 Task: Learn more about a business.
Action: Mouse moved to (794, 109)
Screenshot: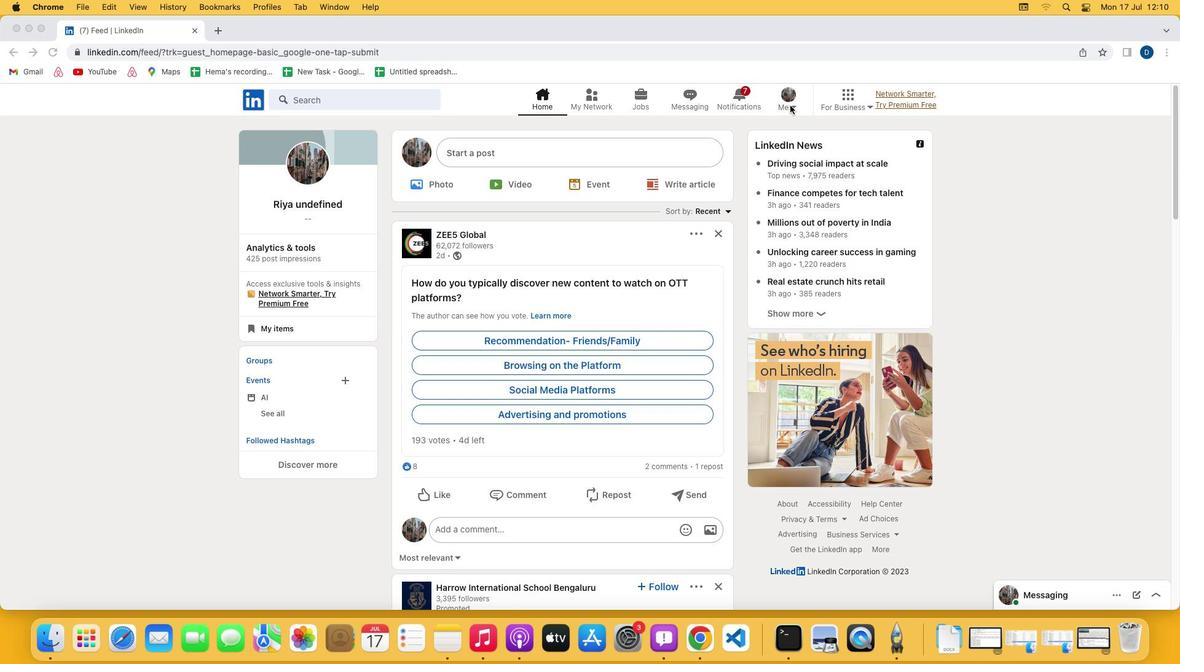 
Action: Mouse pressed left at (794, 109)
Screenshot: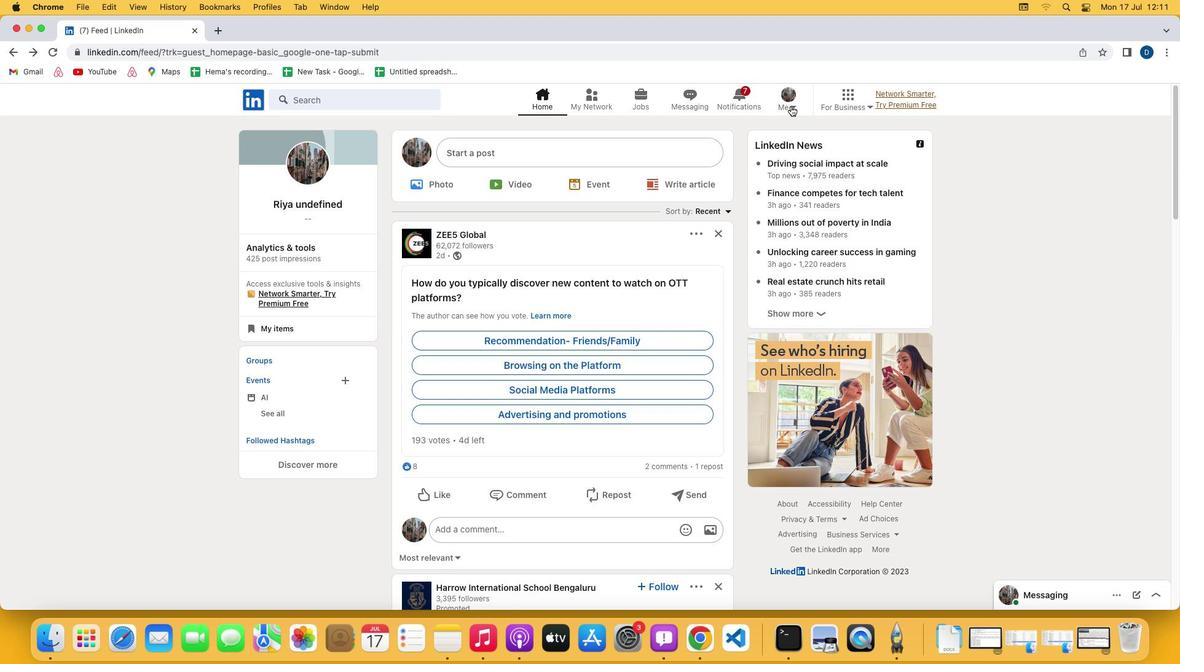 
Action: Mouse moved to (800, 112)
Screenshot: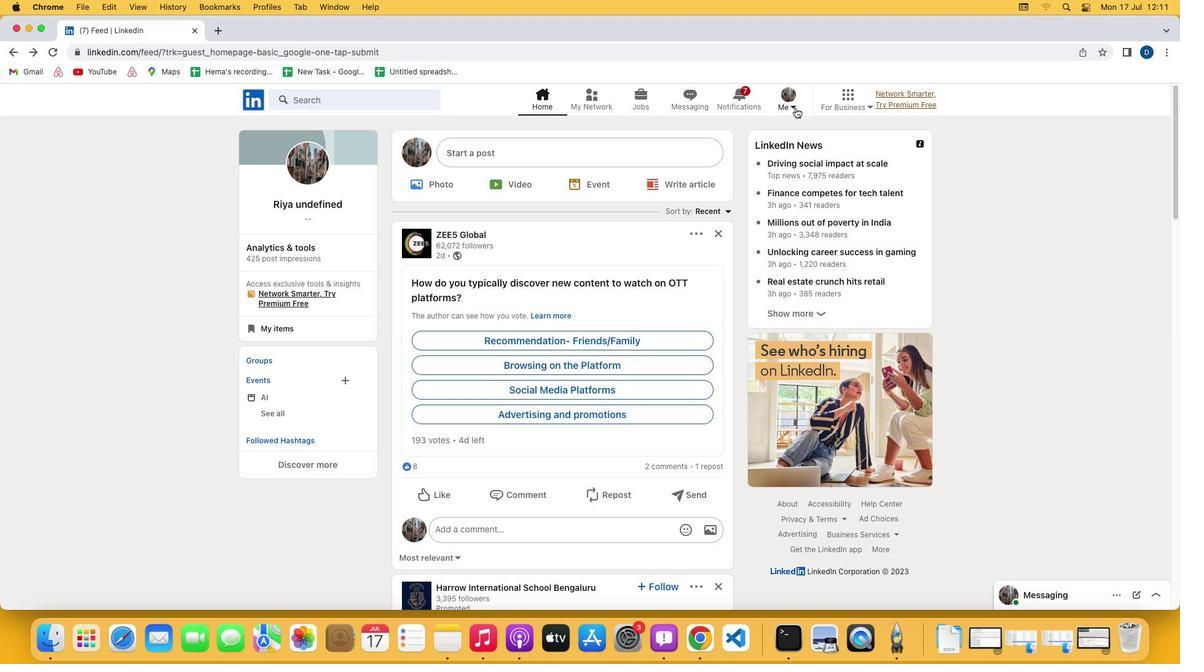 
Action: Mouse pressed left at (800, 112)
Screenshot: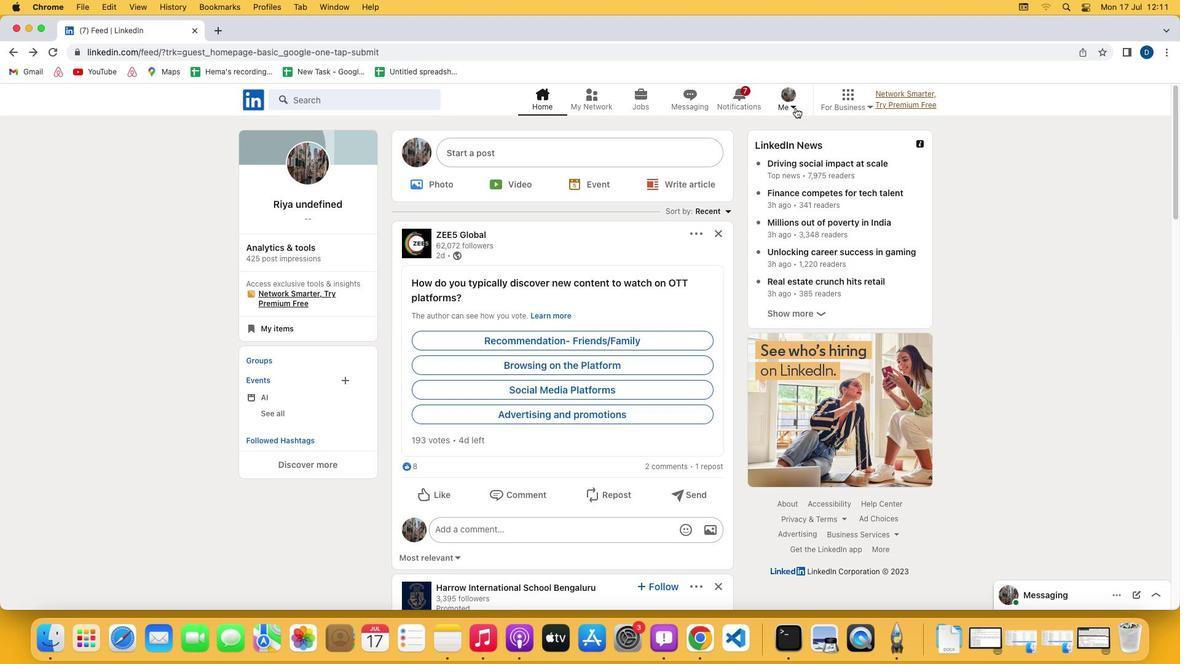 
Action: Mouse moved to (693, 234)
Screenshot: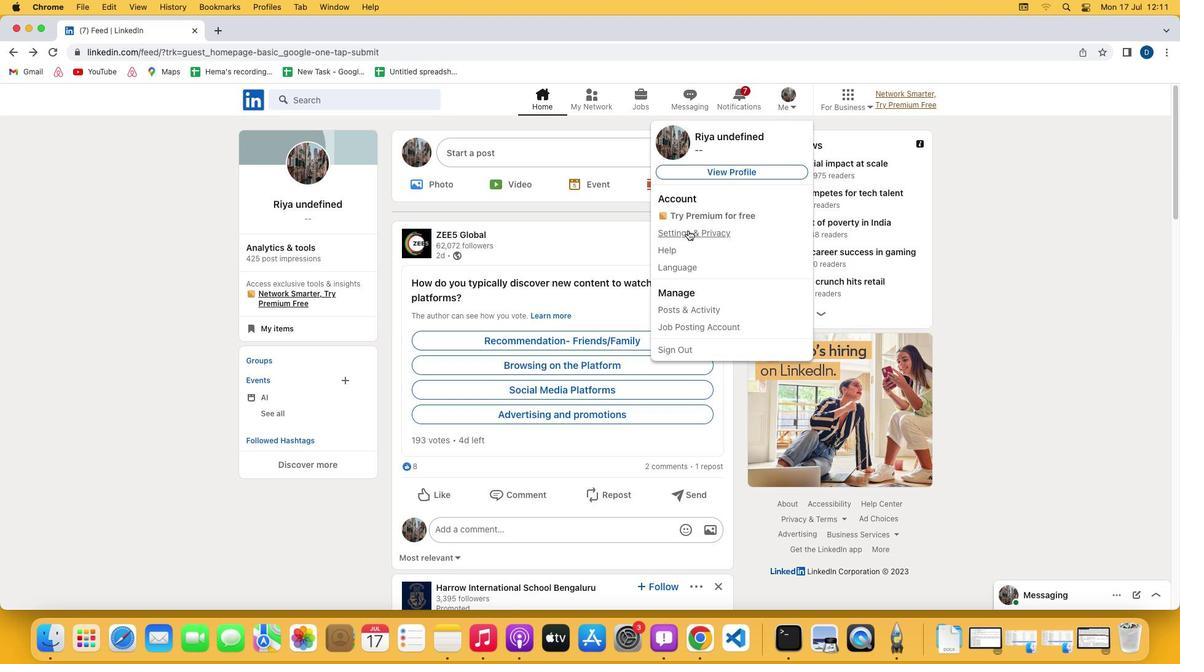 
Action: Mouse pressed left at (693, 234)
Screenshot: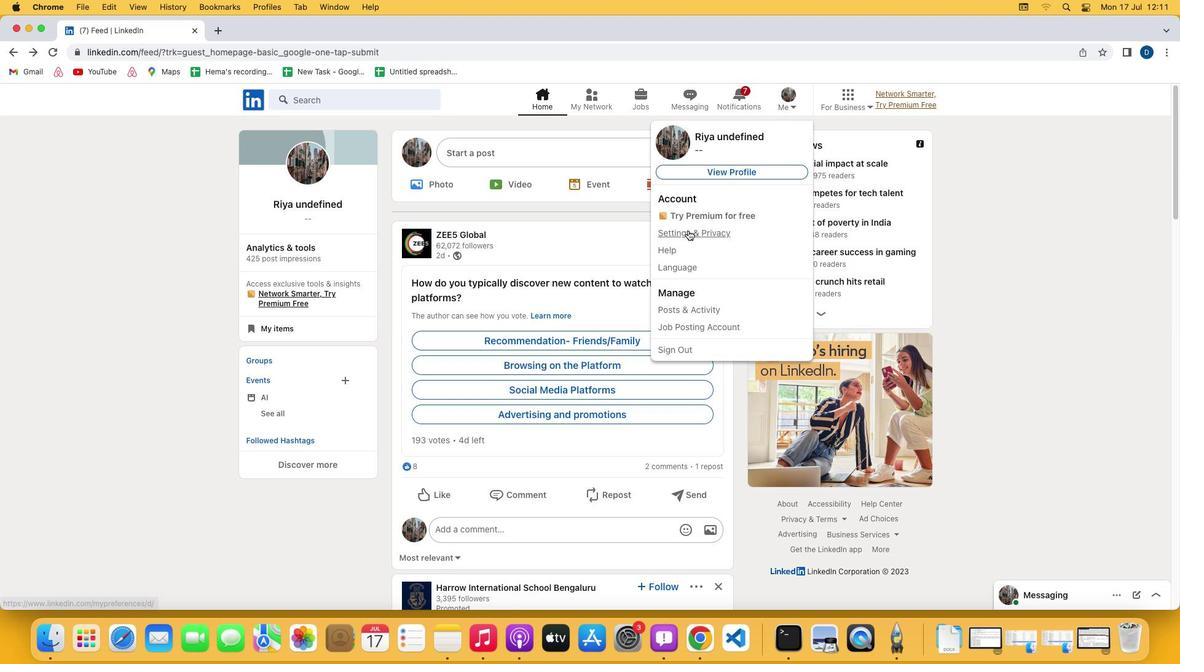 
Action: Mouse moved to (535, 403)
Screenshot: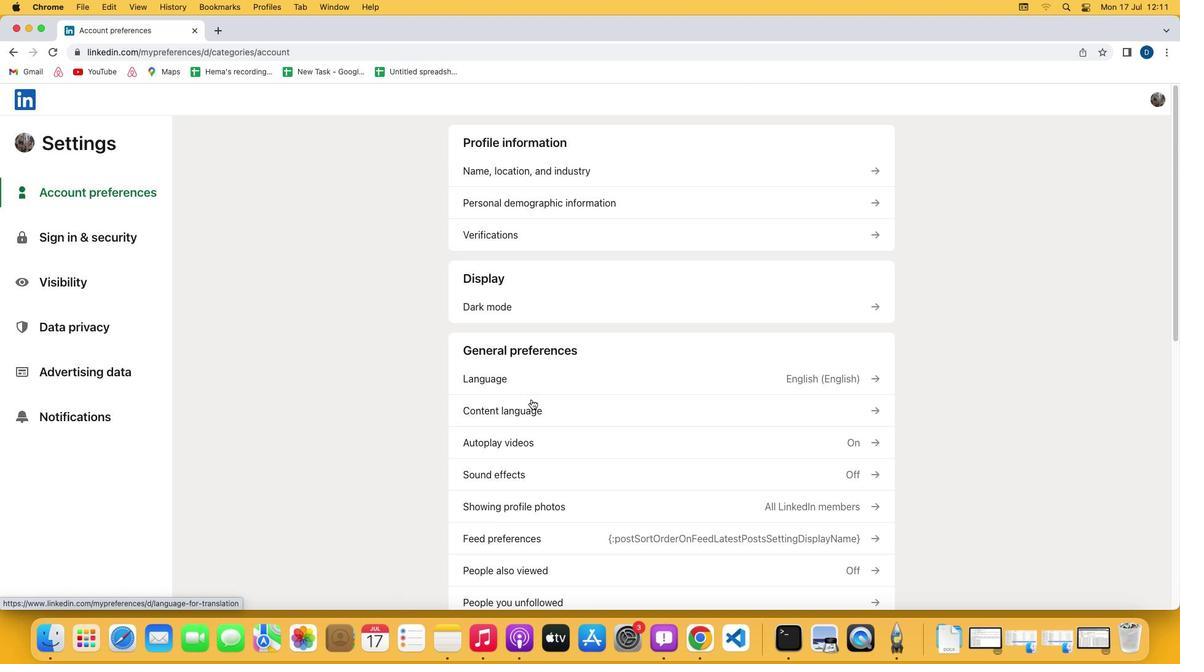 
Action: Mouse scrolled (535, 403) with delta (4, 3)
Screenshot: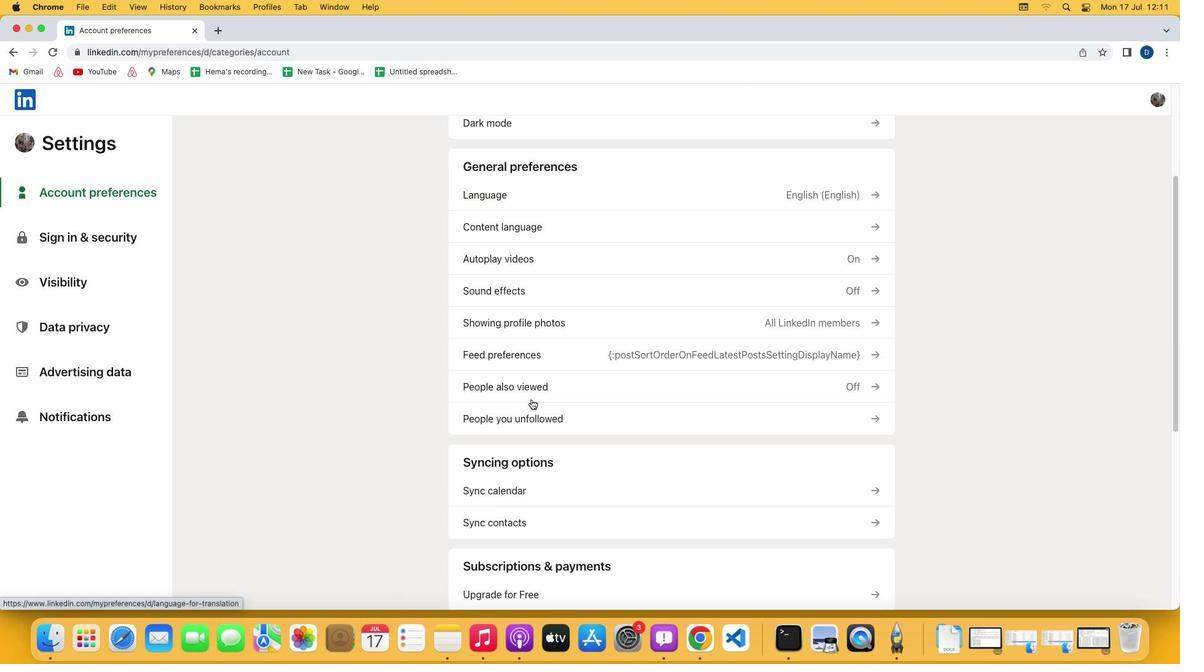 
Action: Mouse scrolled (535, 403) with delta (4, 3)
Screenshot: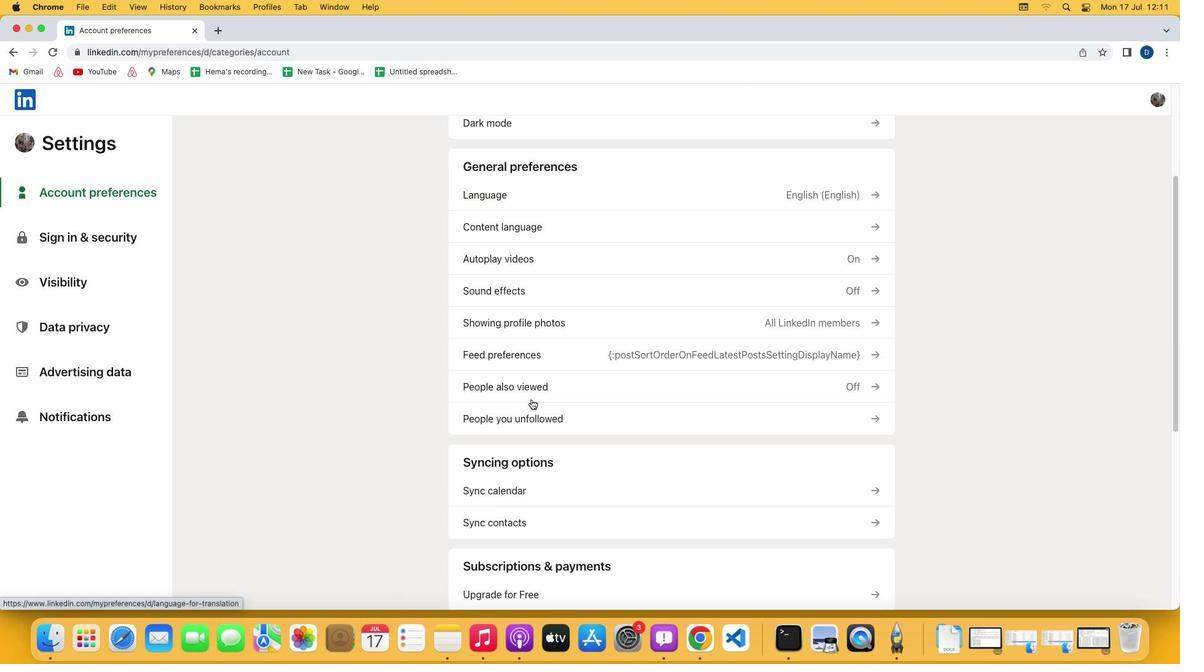 
Action: Mouse scrolled (535, 403) with delta (4, 2)
Screenshot: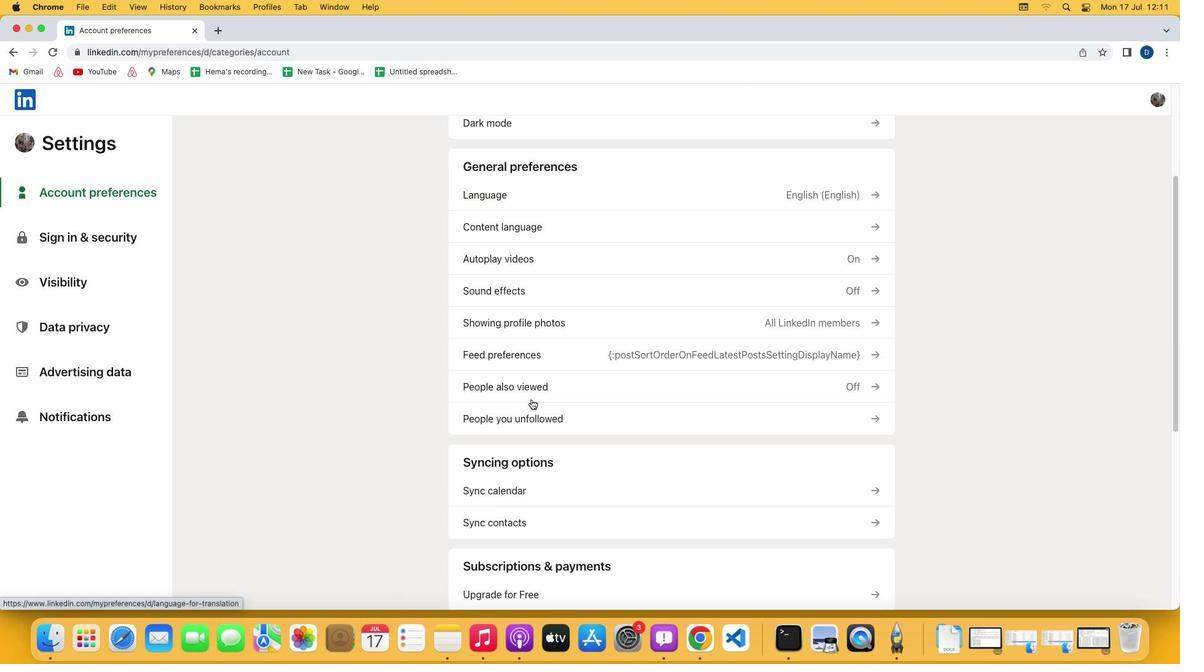 
Action: Mouse scrolled (535, 403) with delta (4, 1)
Screenshot: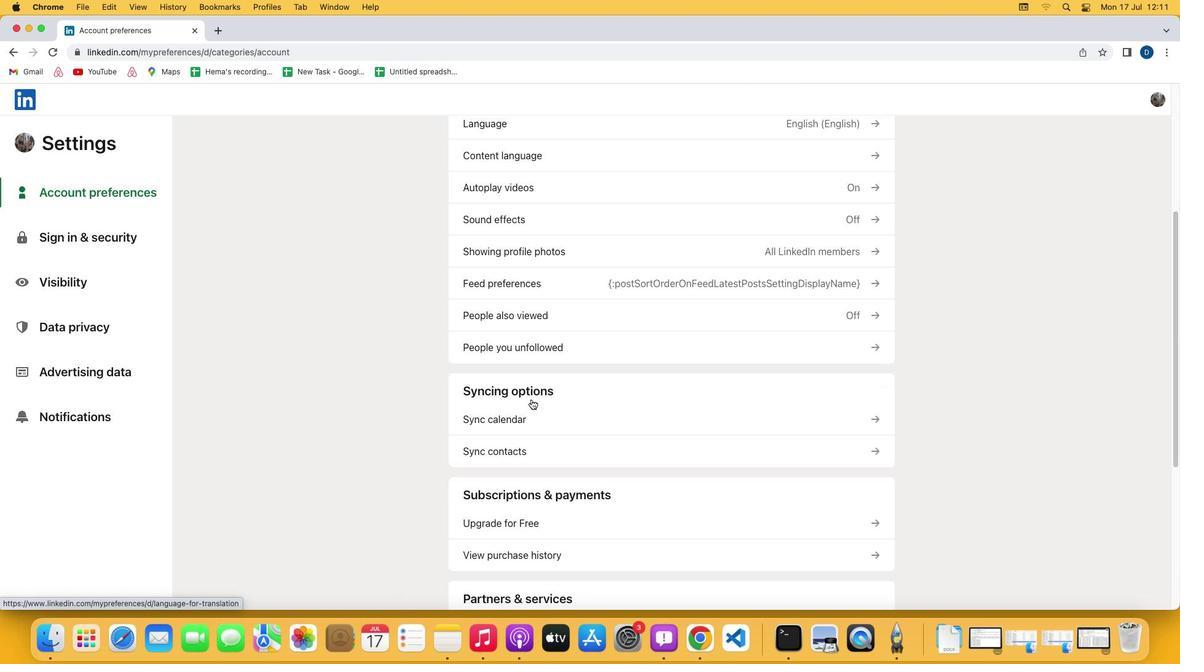 
Action: Mouse moved to (535, 407)
Screenshot: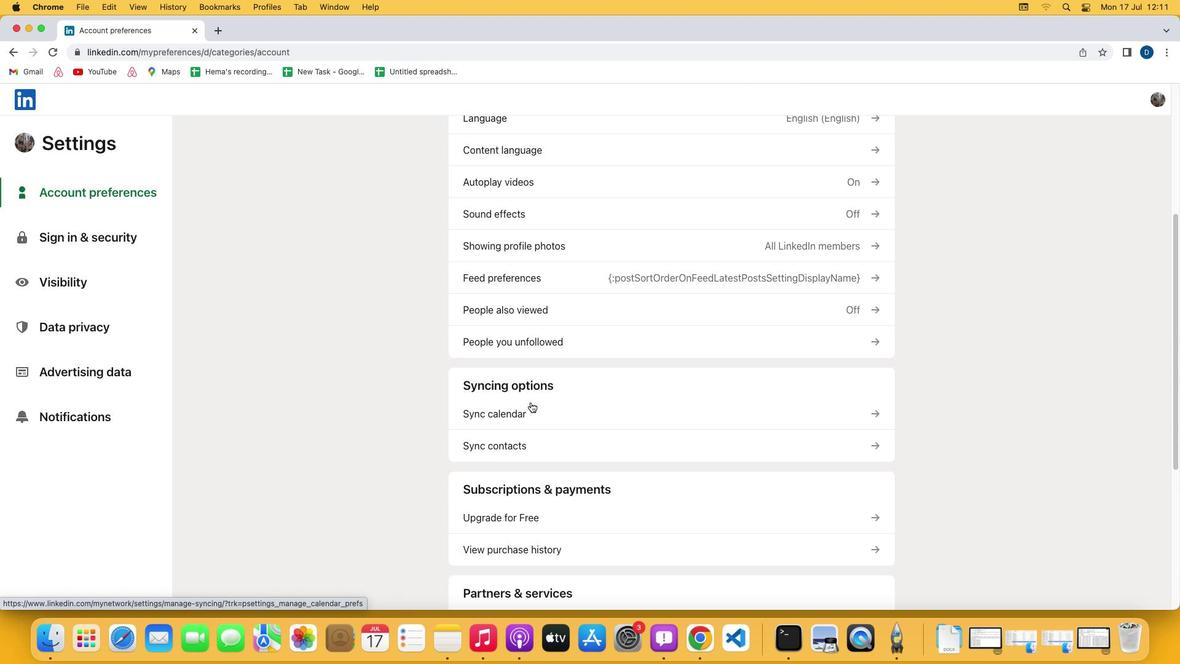 
Action: Mouse scrolled (535, 407) with delta (4, 3)
Screenshot: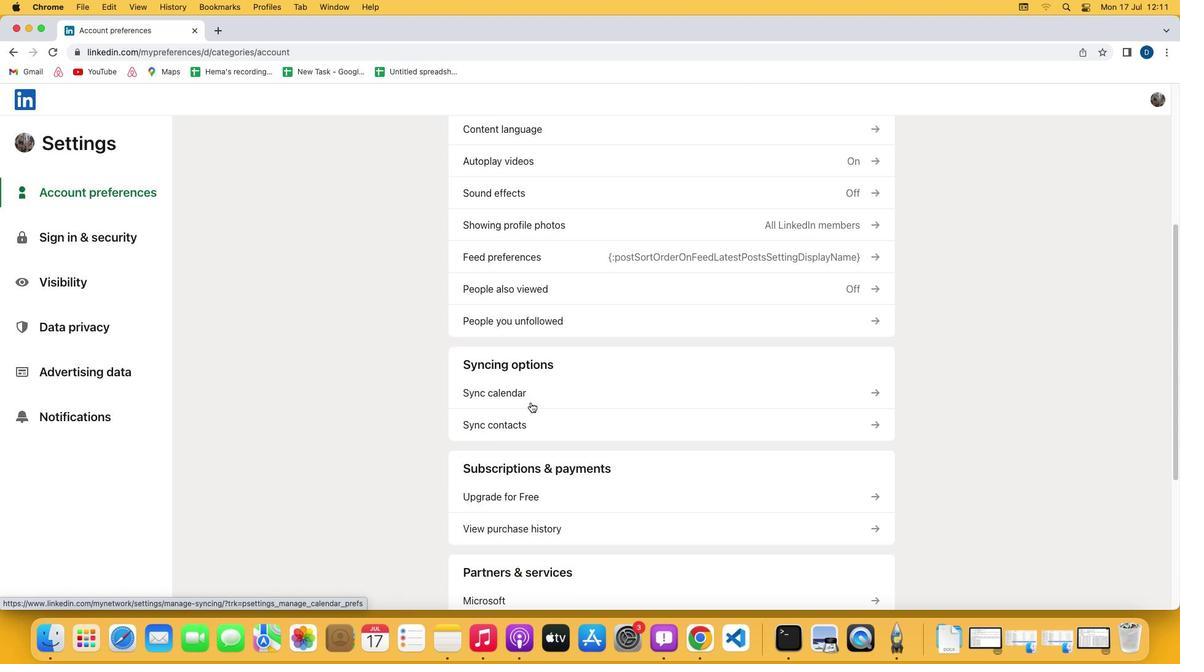 
Action: Mouse scrolled (535, 407) with delta (4, 3)
Screenshot: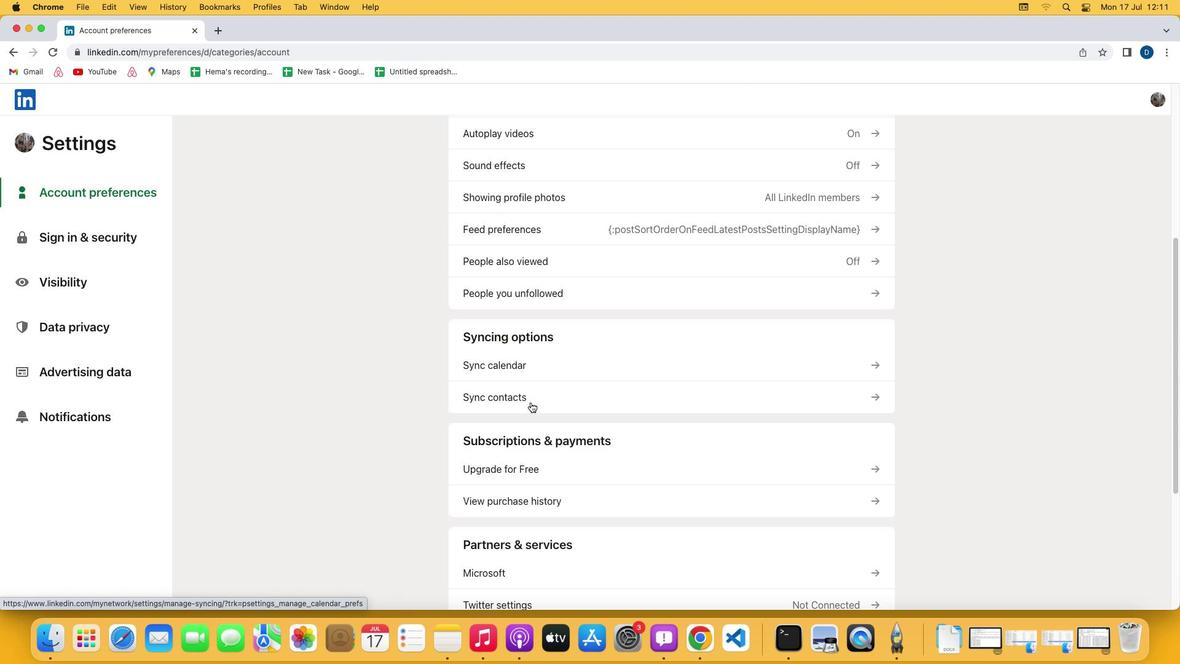 
Action: Mouse scrolled (535, 407) with delta (4, 2)
Screenshot: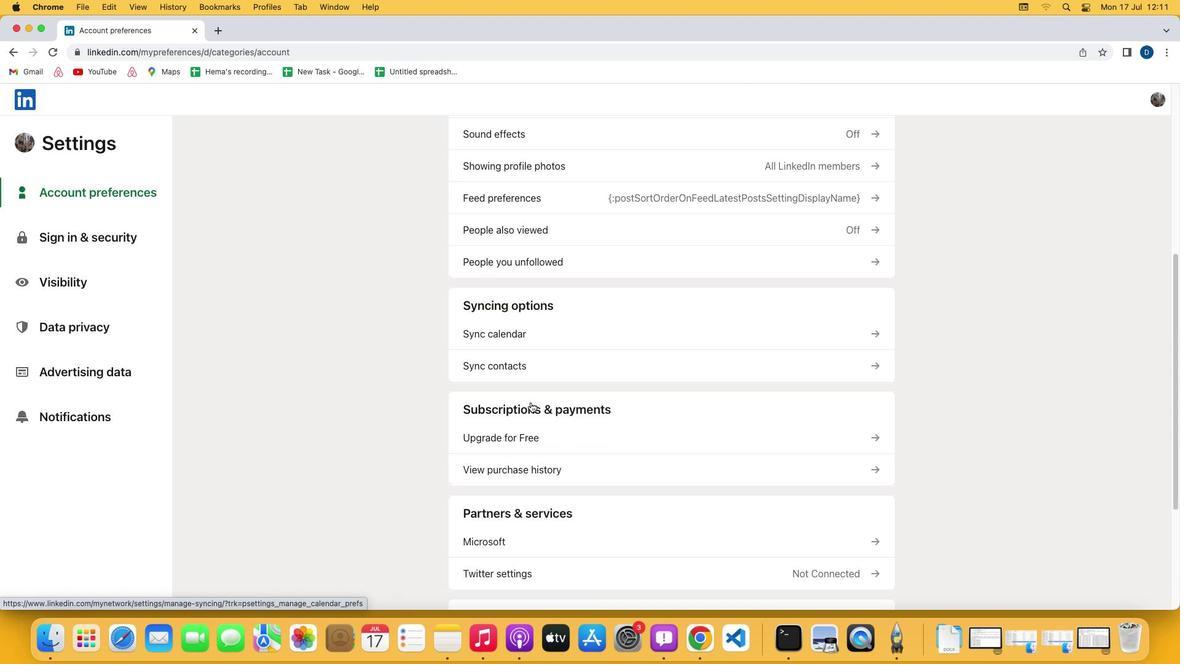 
Action: Mouse scrolled (535, 407) with delta (4, 2)
Screenshot: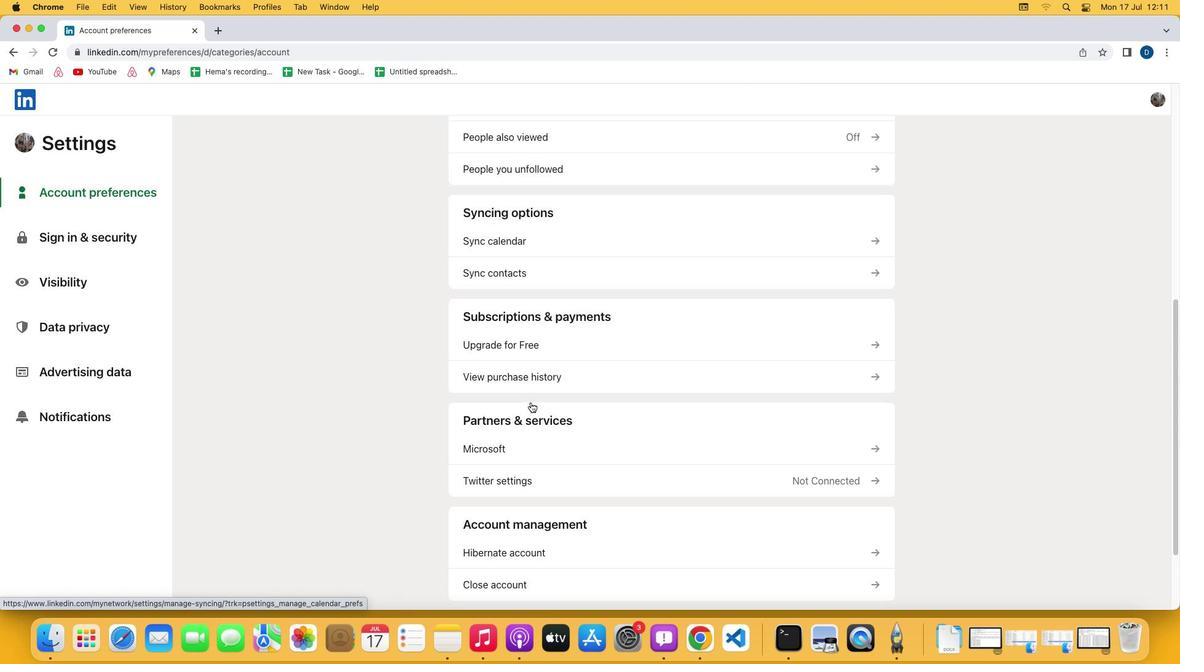 
Action: Mouse moved to (526, 337)
Screenshot: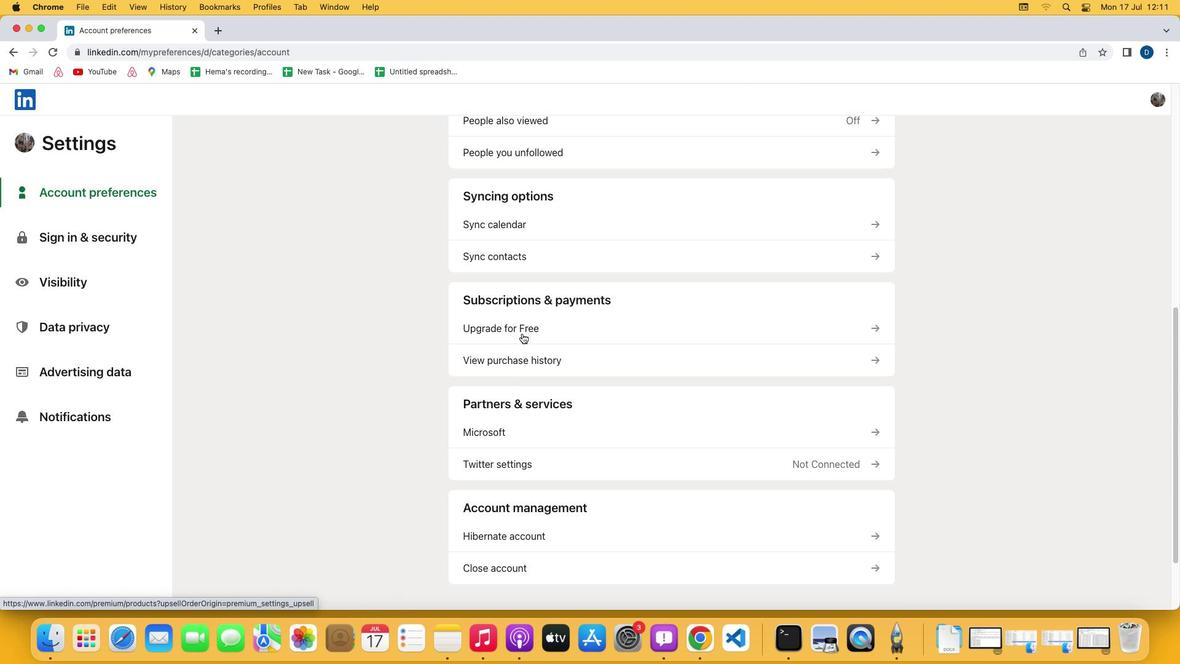 
Action: Mouse pressed left at (526, 337)
Screenshot: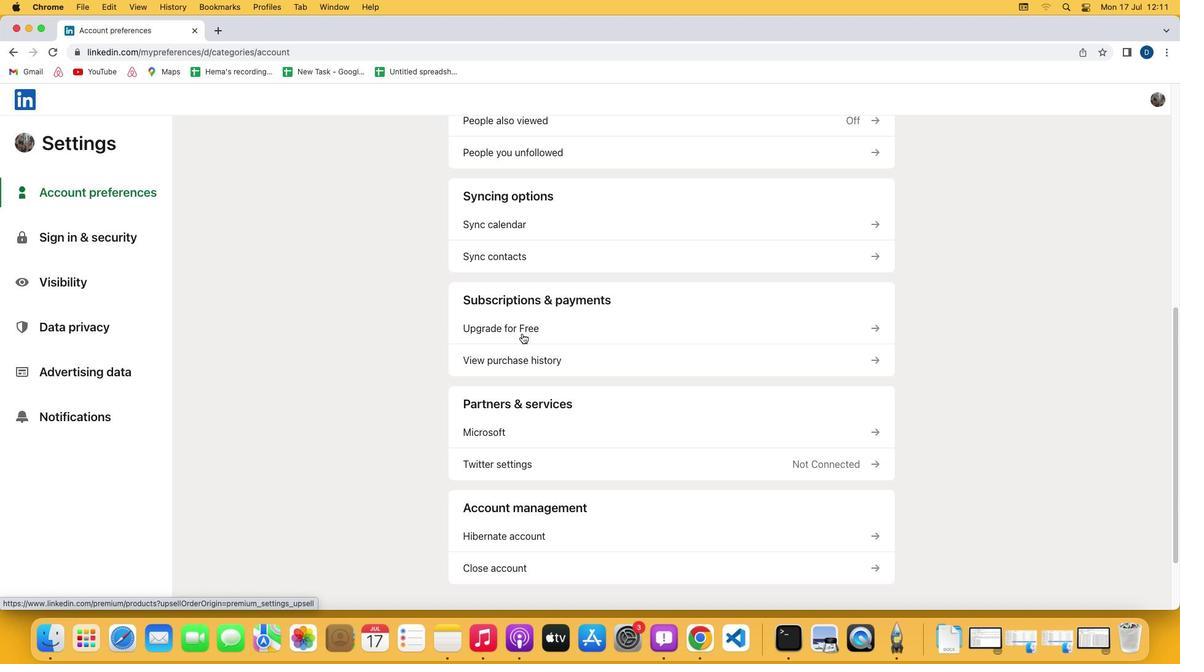 
Action: Mouse moved to (483, 359)
Screenshot: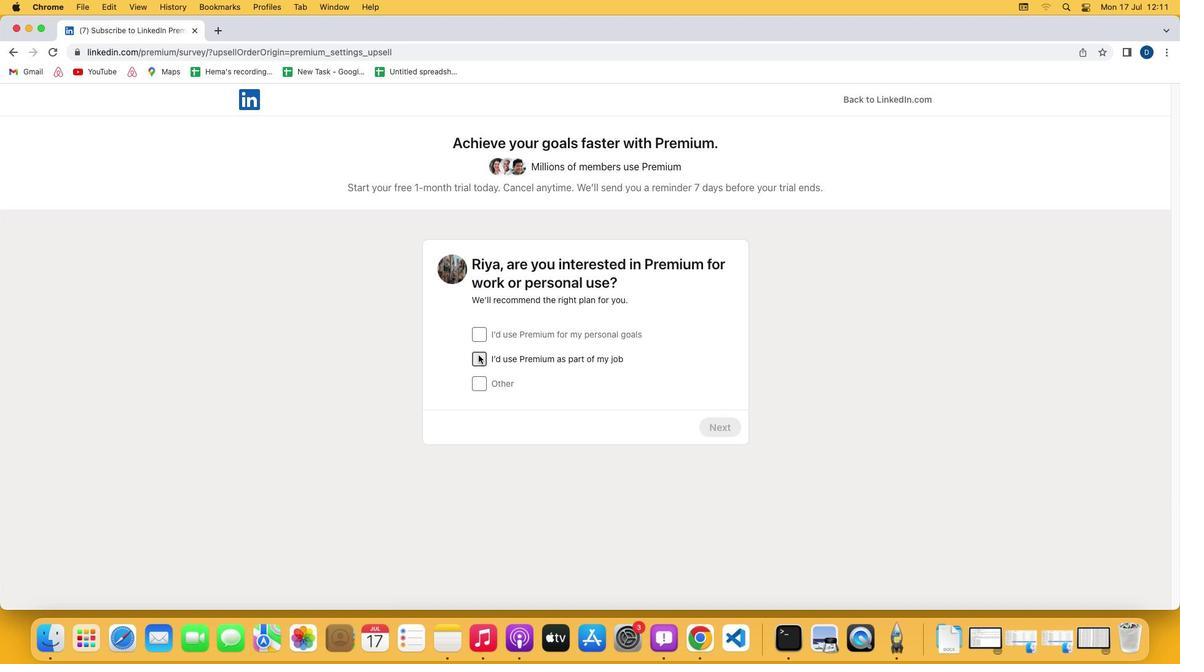 
Action: Mouse pressed left at (483, 359)
Screenshot: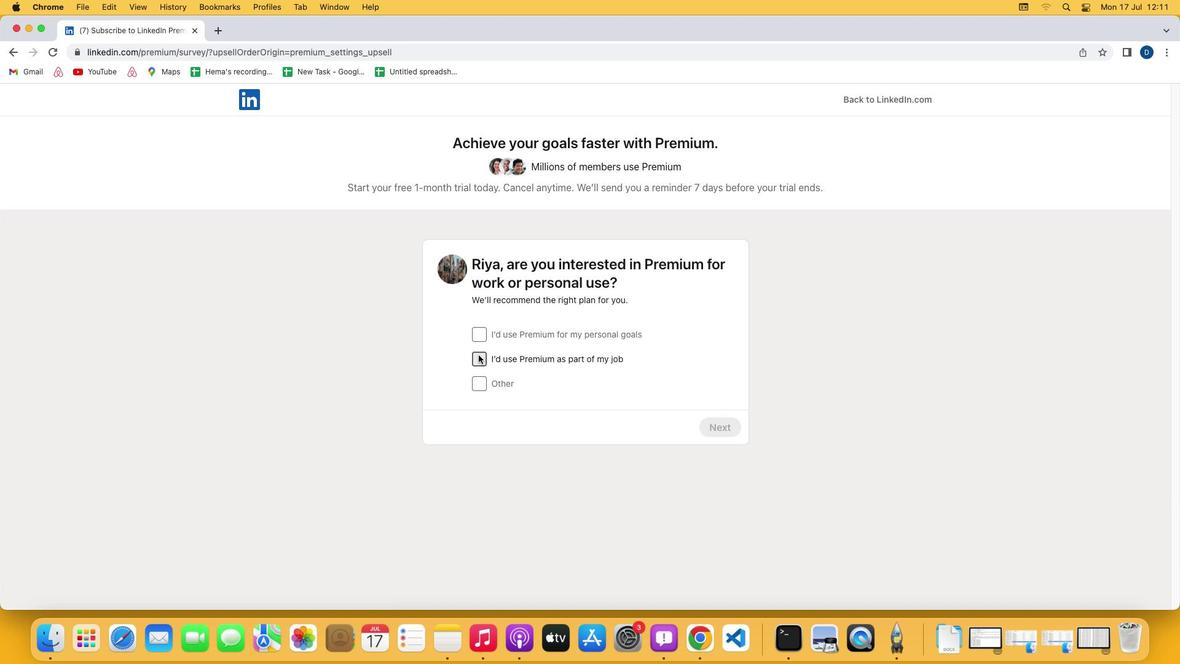 
Action: Mouse moved to (726, 432)
Screenshot: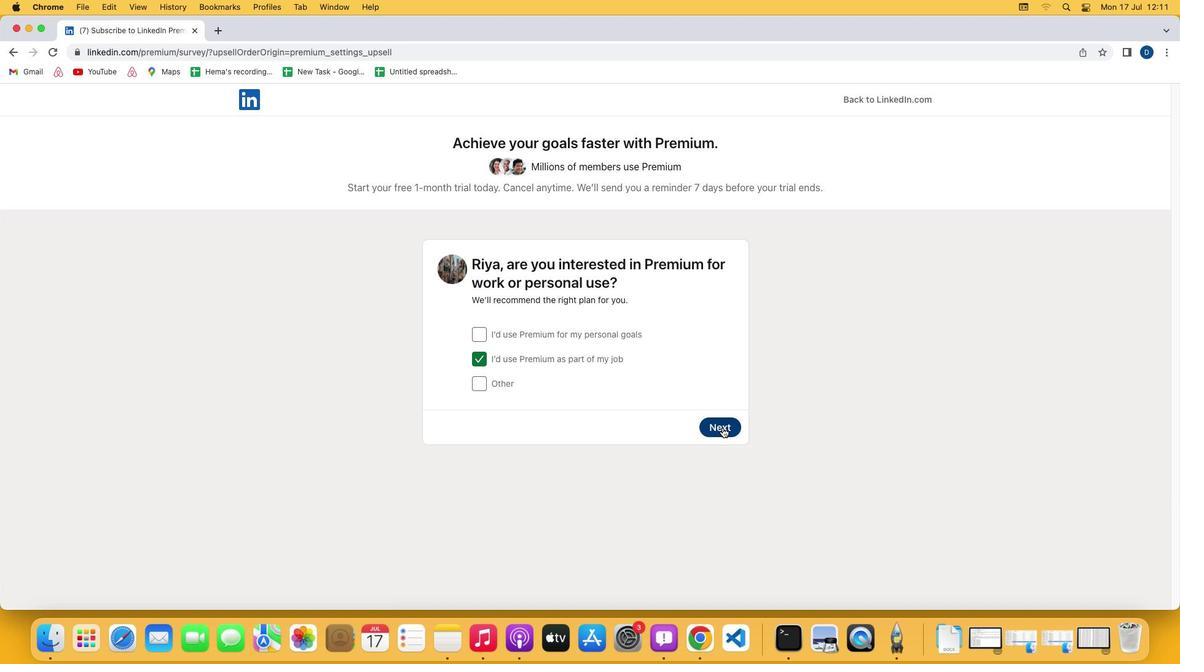 
Action: Mouse pressed left at (726, 432)
Screenshot: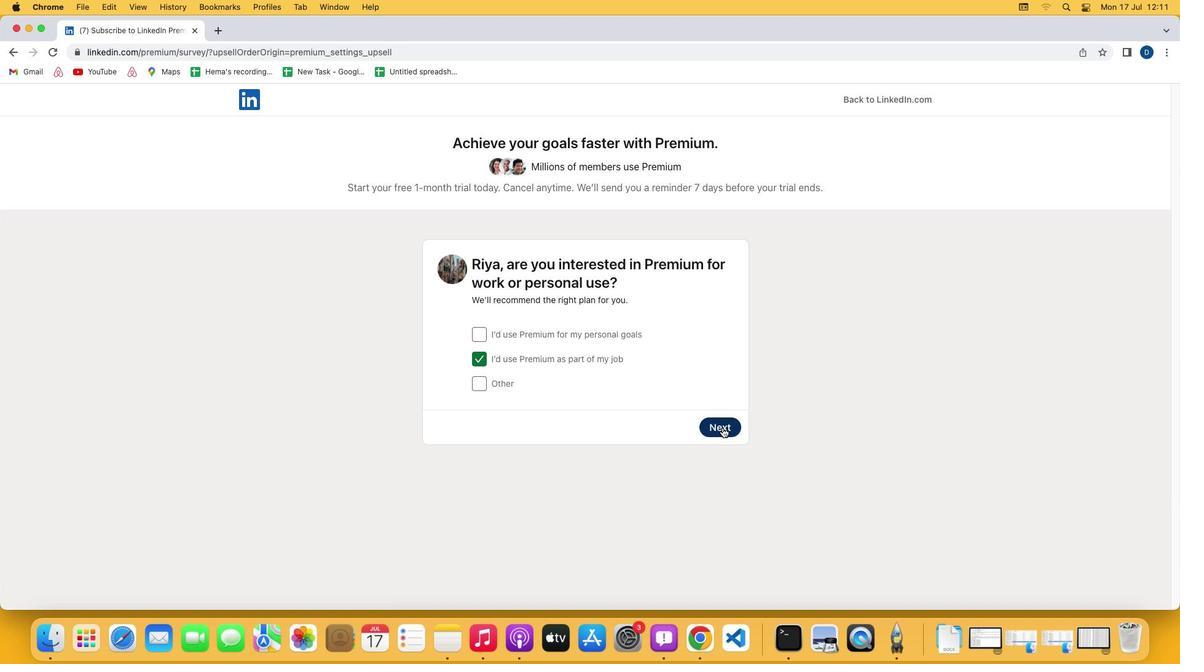 
Action: Mouse moved to (733, 507)
Screenshot: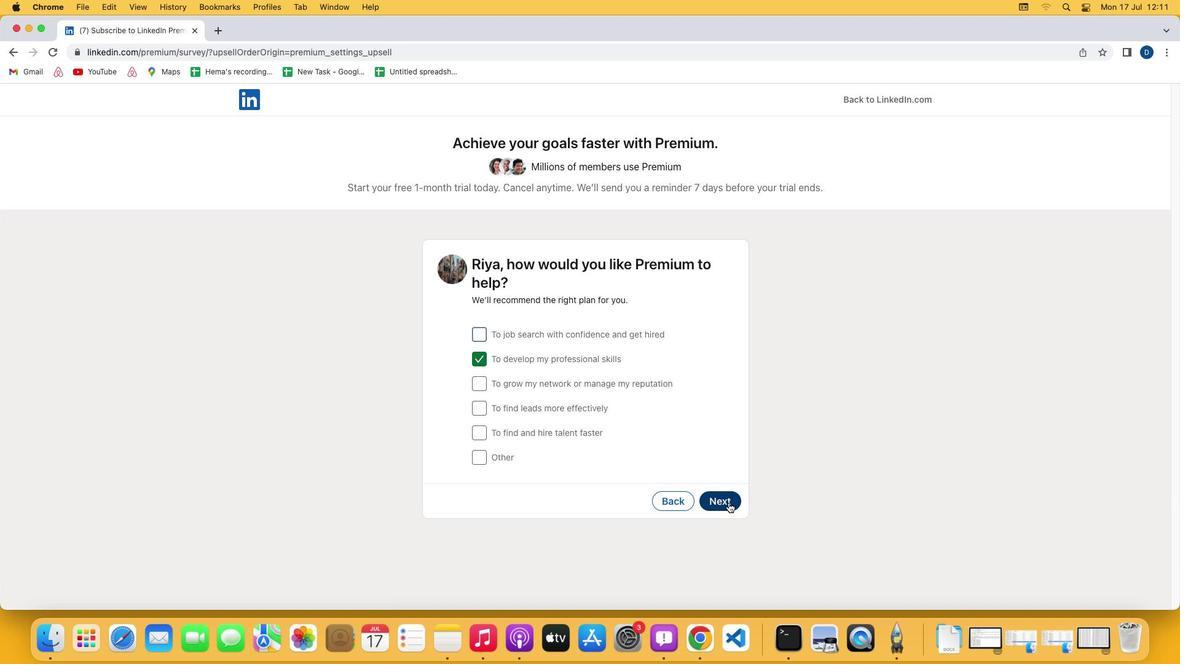 
Action: Mouse pressed left at (733, 507)
Screenshot: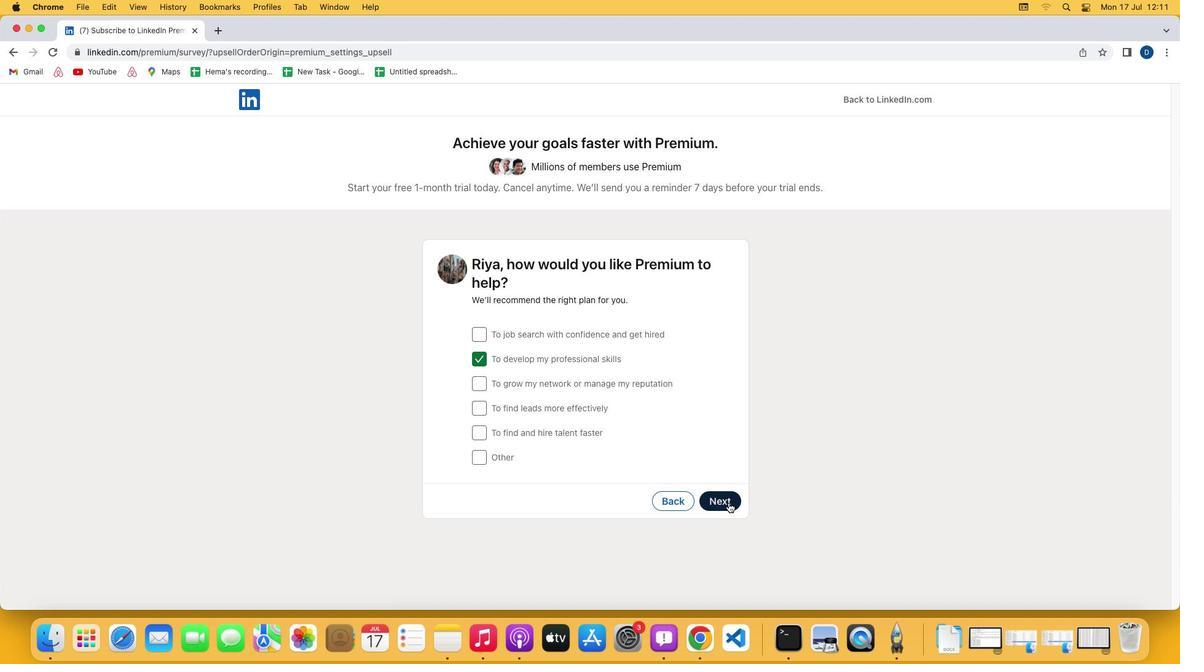 
Action: Mouse moved to (484, 344)
Screenshot: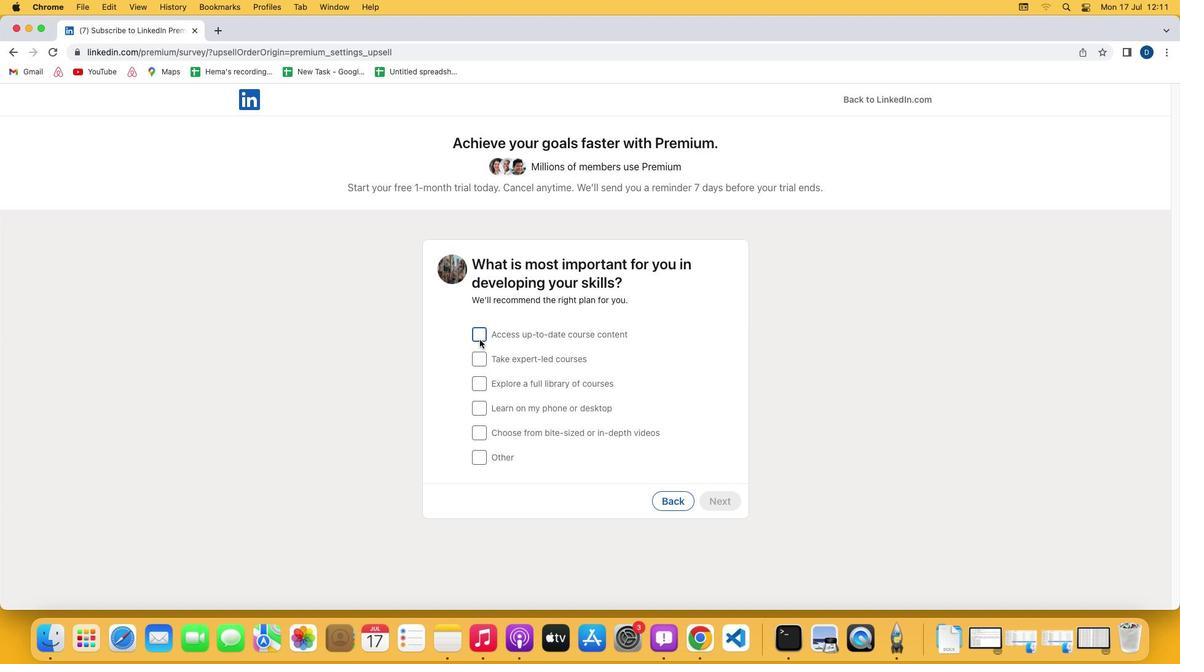 
Action: Mouse pressed left at (484, 344)
Screenshot: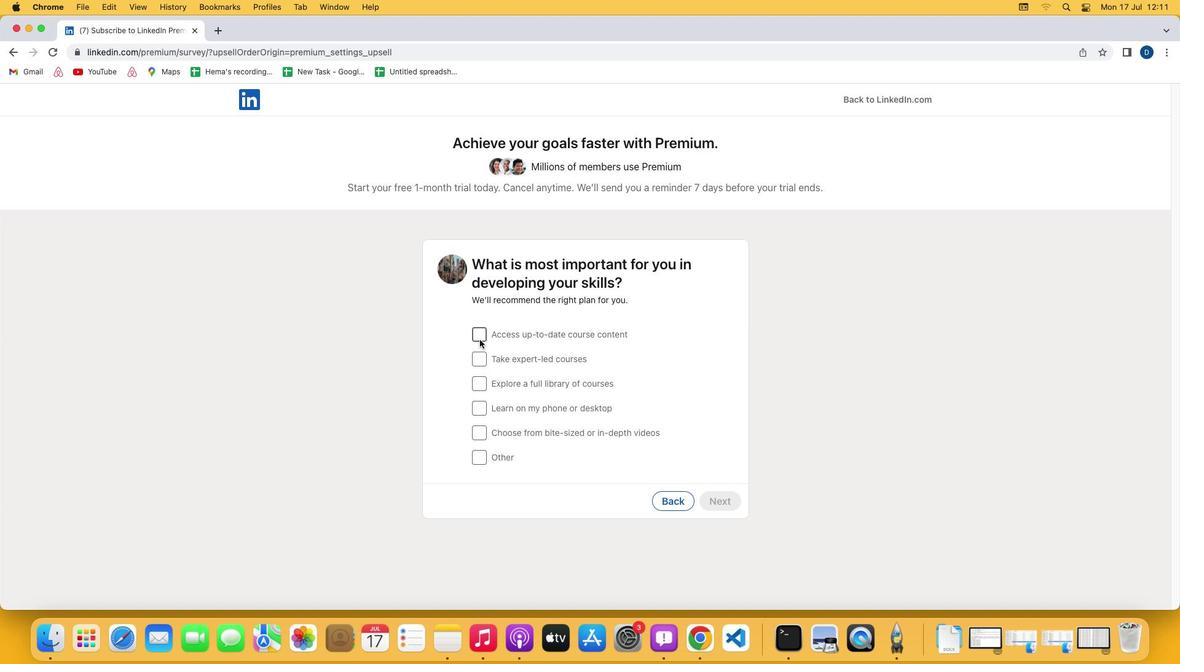 
Action: Mouse moved to (720, 508)
Screenshot: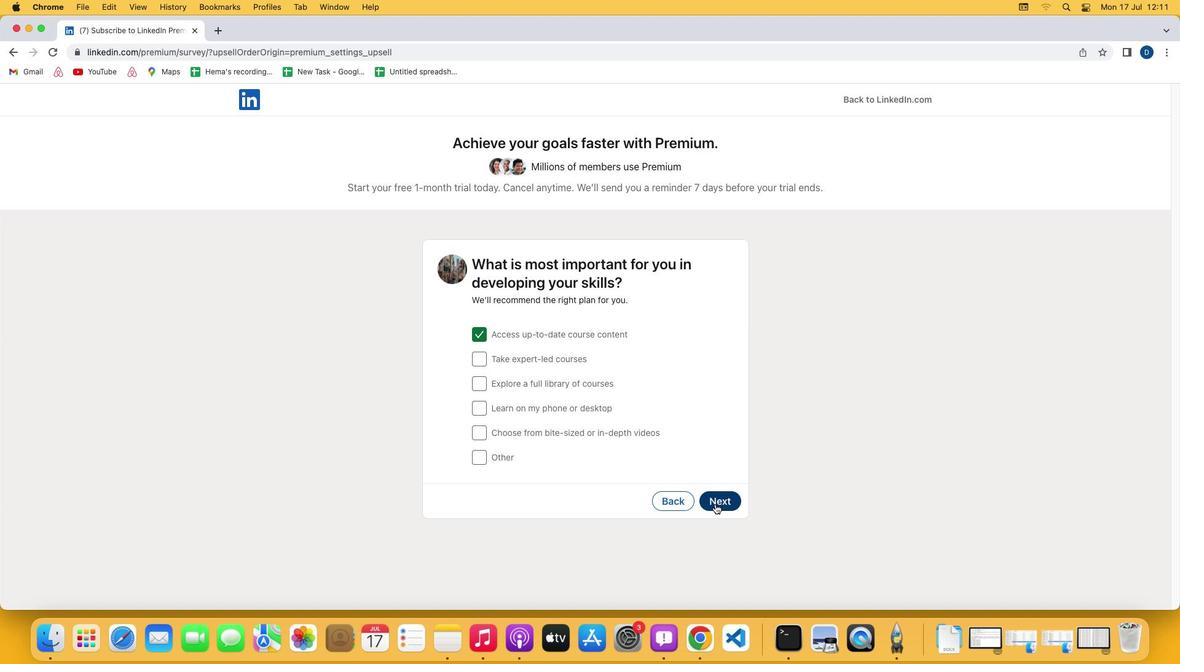 
Action: Mouse pressed left at (720, 508)
Screenshot: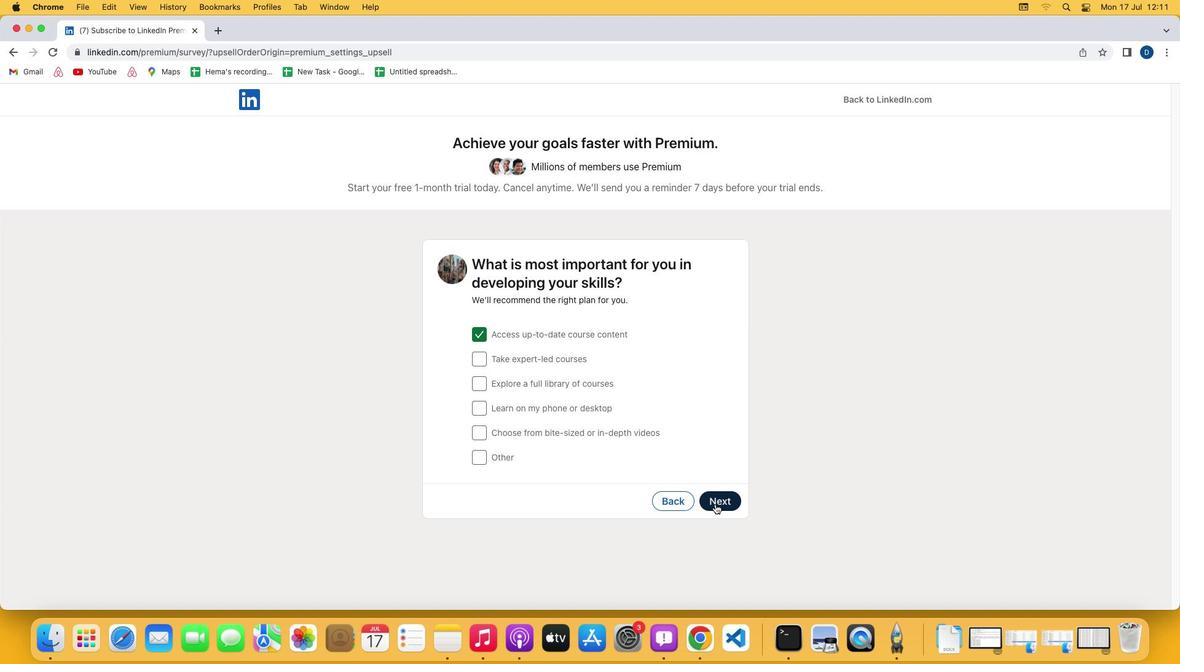 
Action: Mouse moved to (569, 484)
Screenshot: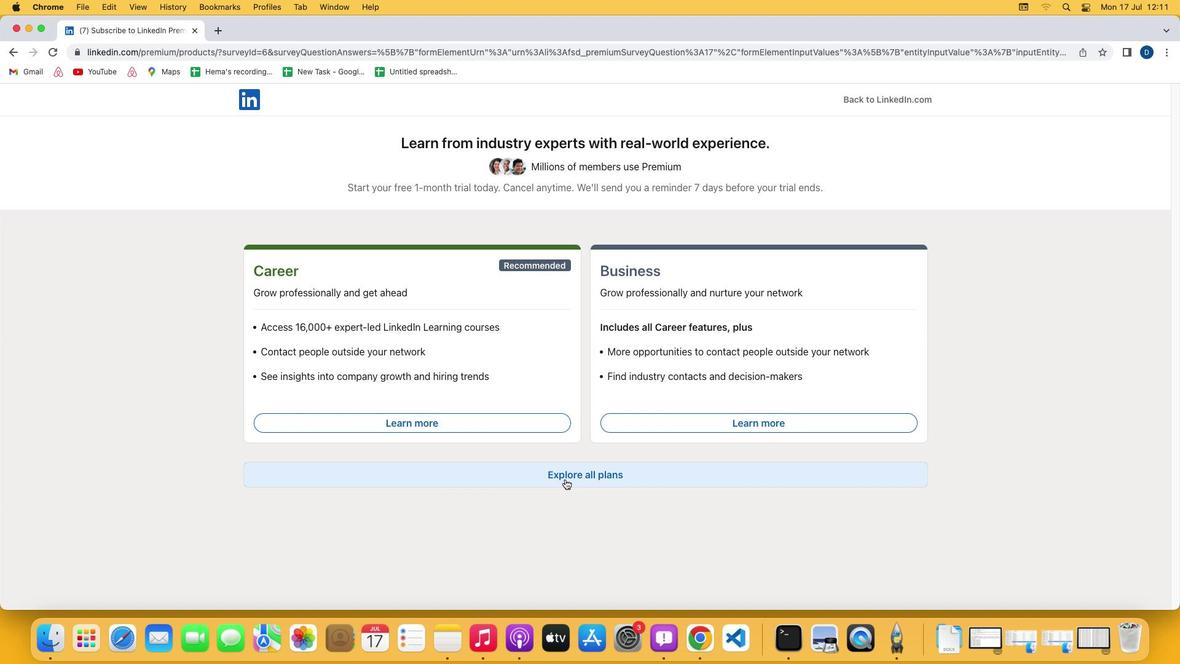 
Action: Mouse pressed left at (569, 484)
Screenshot: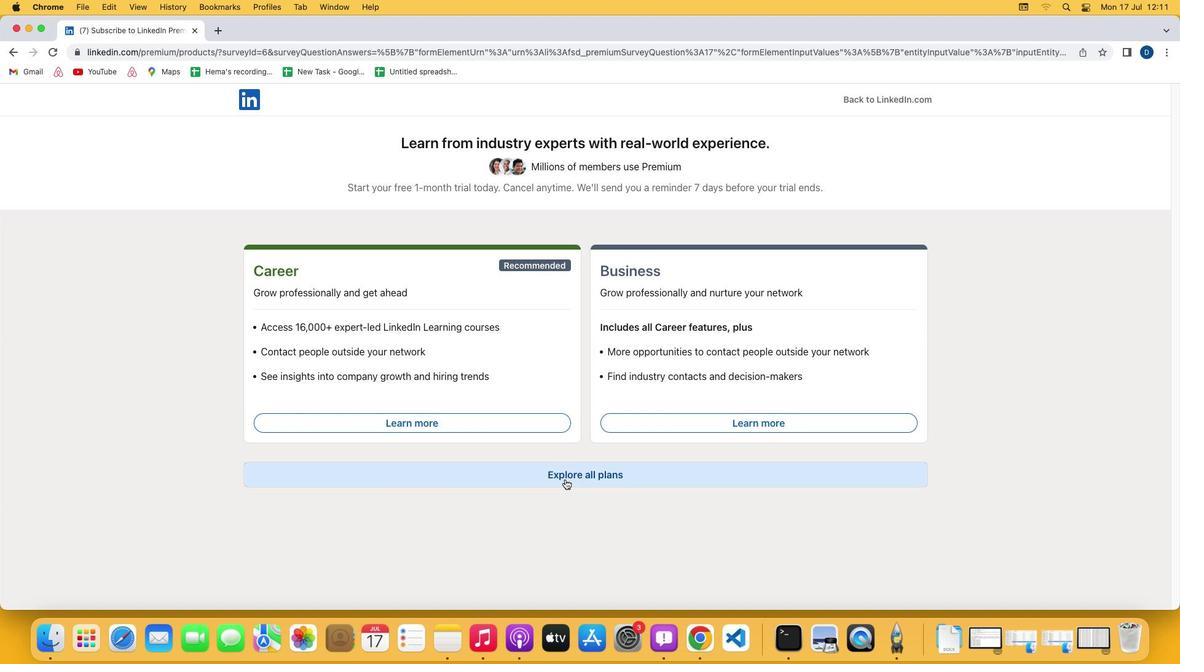 
Action: Mouse moved to (528, 508)
Screenshot: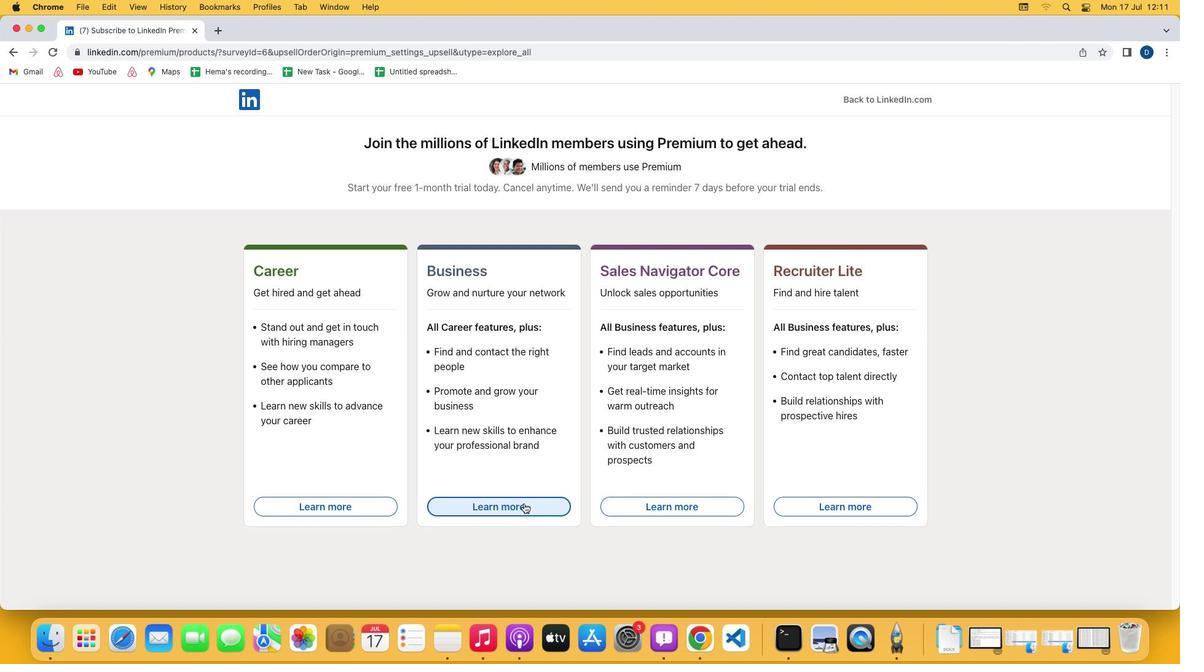 
Action: Mouse pressed left at (528, 508)
Screenshot: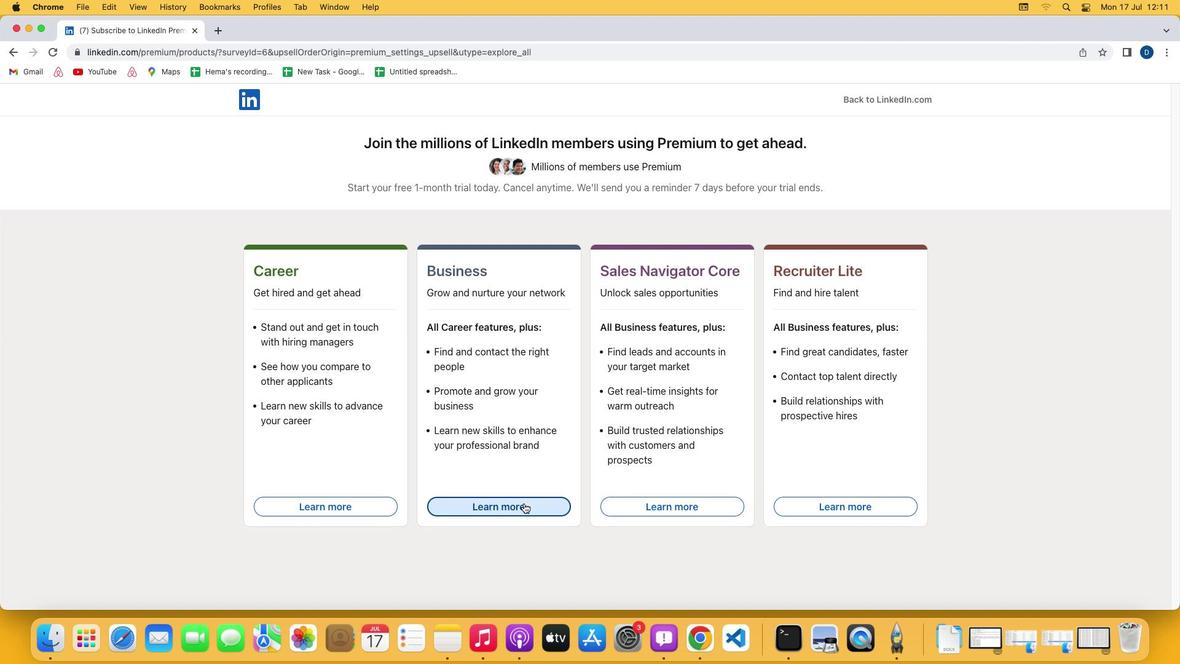 
